 Task: Apply the "Change Pitch" effect to simulate a chipmunk or deep voice effect.
Action: Mouse moved to (3, 18)
Screenshot: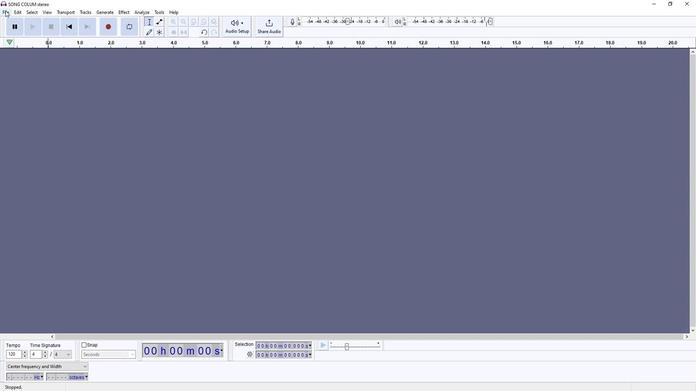 
Action: Mouse pressed left at (3, 18)
Screenshot: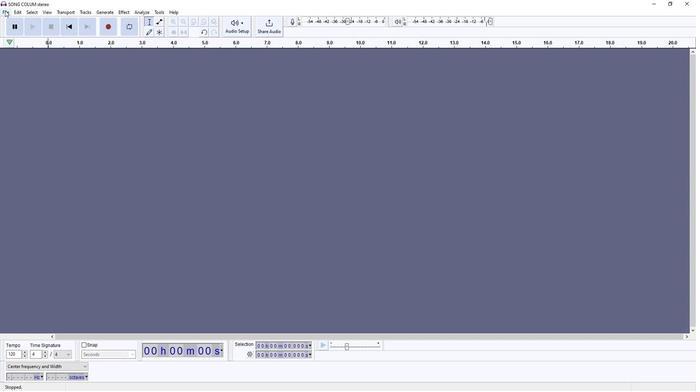
Action: Mouse moved to (113, 85)
Screenshot: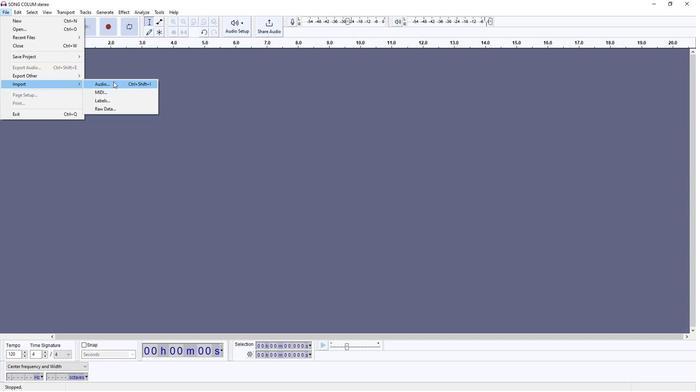 
Action: Mouse pressed left at (113, 85)
Screenshot: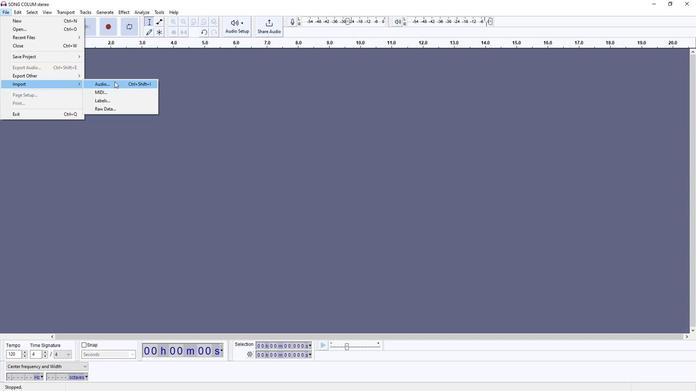 
Action: Mouse moved to (80, 93)
Screenshot: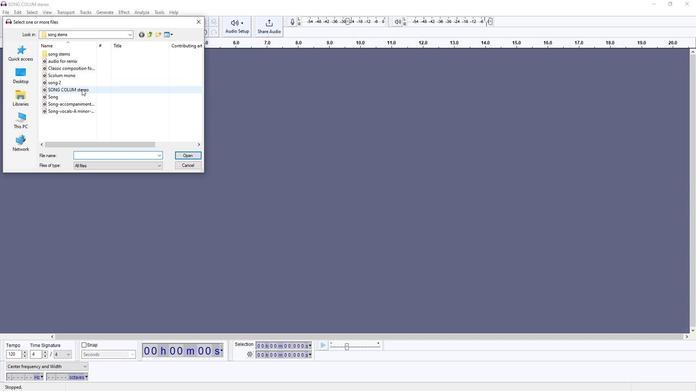 
Action: Mouse pressed left at (80, 93)
Screenshot: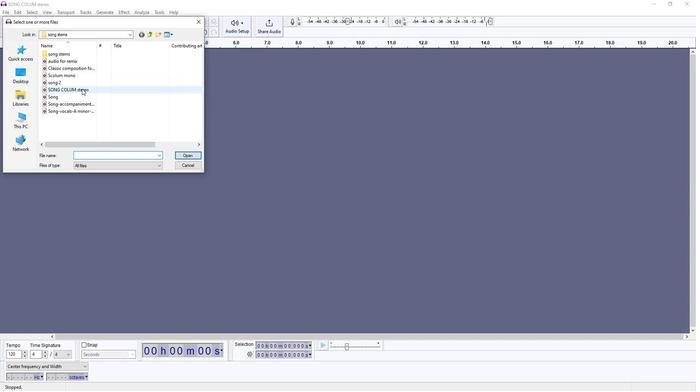 
Action: Mouse moved to (185, 155)
Screenshot: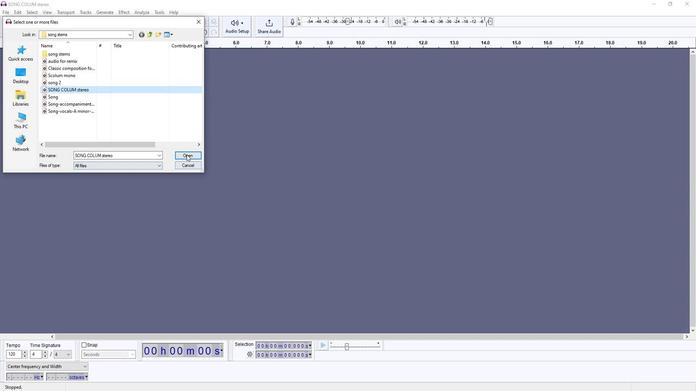 
Action: Mouse pressed left at (185, 155)
Screenshot: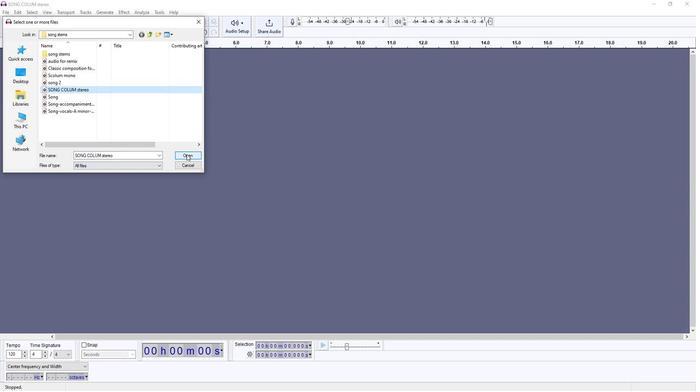 
Action: Mouse moved to (135, 86)
Screenshot: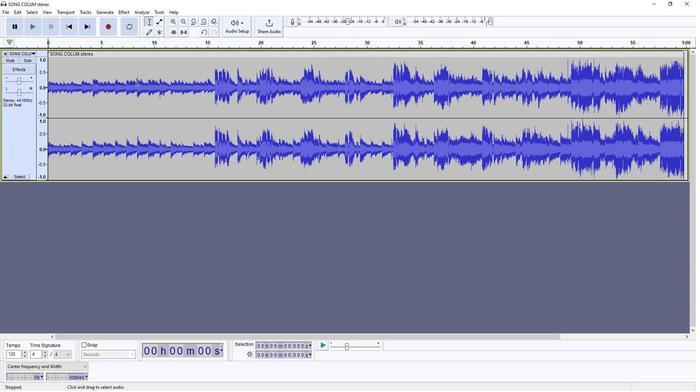 
Action: Mouse pressed left at (135, 86)
Screenshot: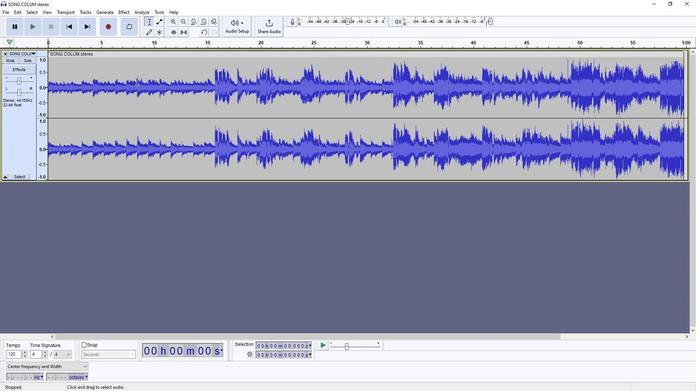 
Action: Mouse moved to (15, 17)
Screenshot: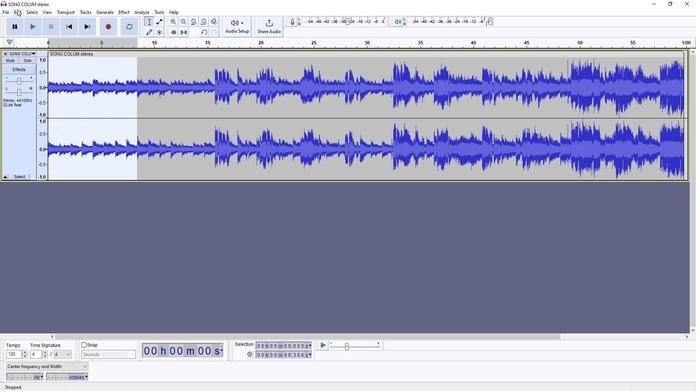 
Action: Mouse pressed left at (15, 17)
Screenshot: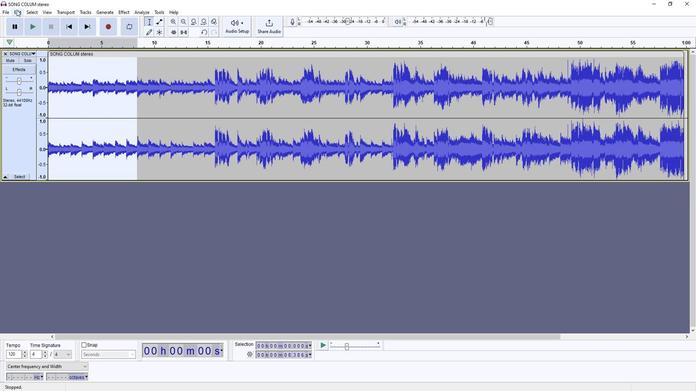 
Action: Mouse moved to (25, 44)
Screenshot: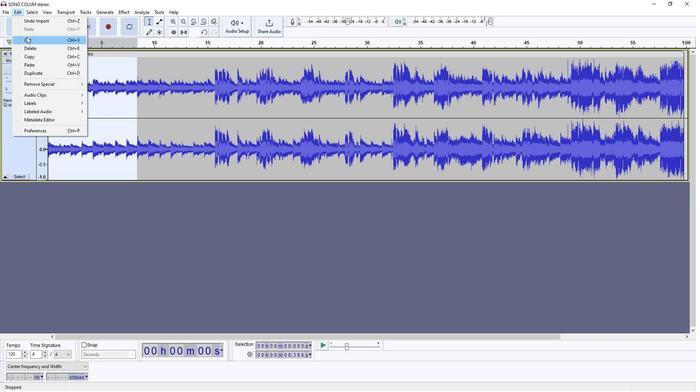 
Action: Mouse pressed left at (25, 44)
Screenshot: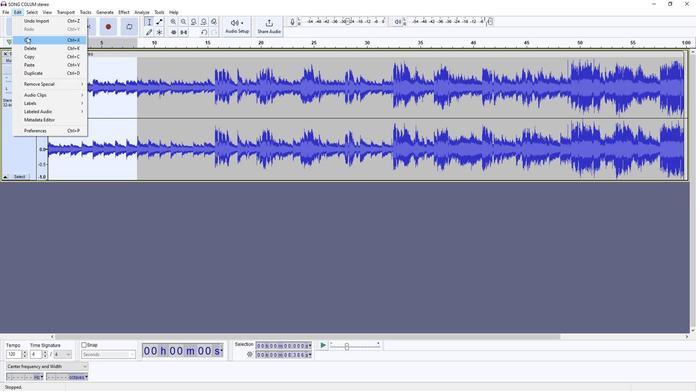 
Action: Mouse moved to (595, 69)
Screenshot: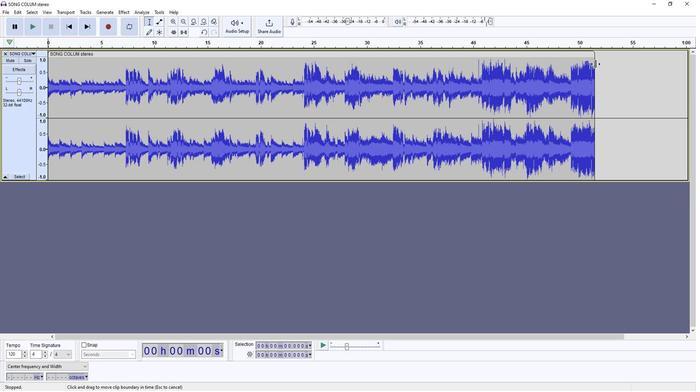 
Action: Mouse pressed left at (595, 69)
Screenshot: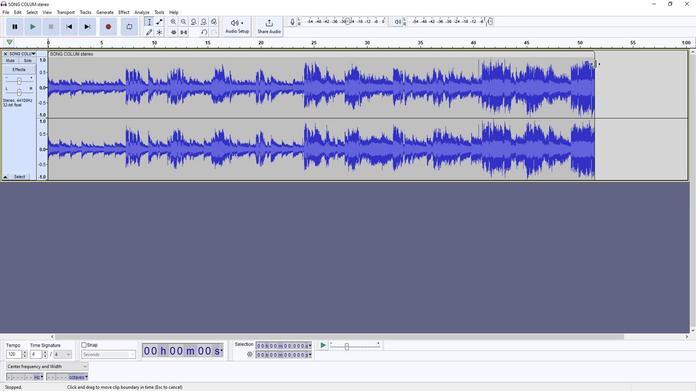 
Action: Mouse moved to (318, 76)
Screenshot: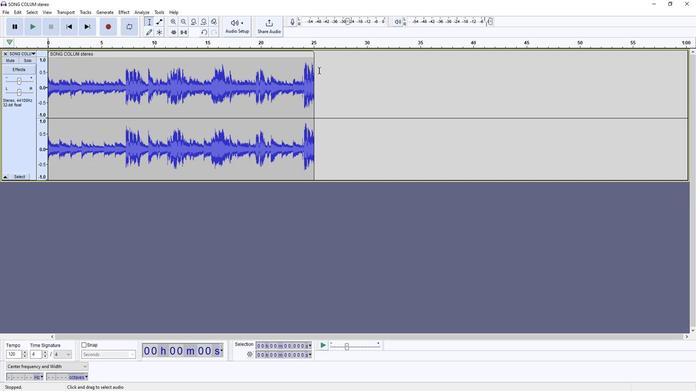 
Action: Mouse pressed left at (318, 76)
Screenshot: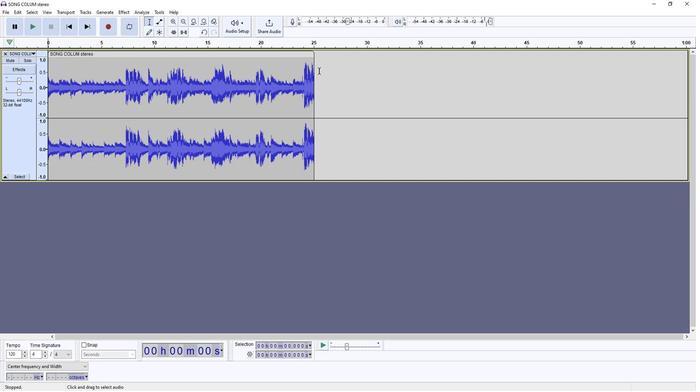 
Action: Mouse moved to (33, 35)
Screenshot: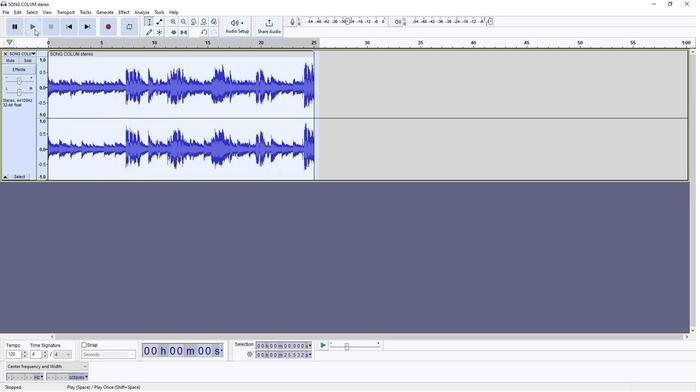 
Action: Mouse pressed left at (33, 35)
Screenshot: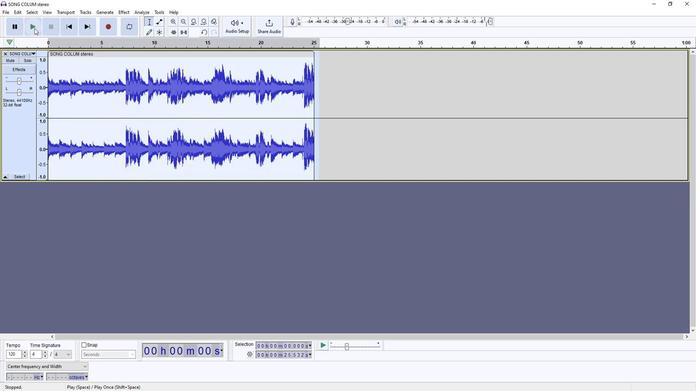 
Action: Mouse moved to (48, 35)
Screenshot: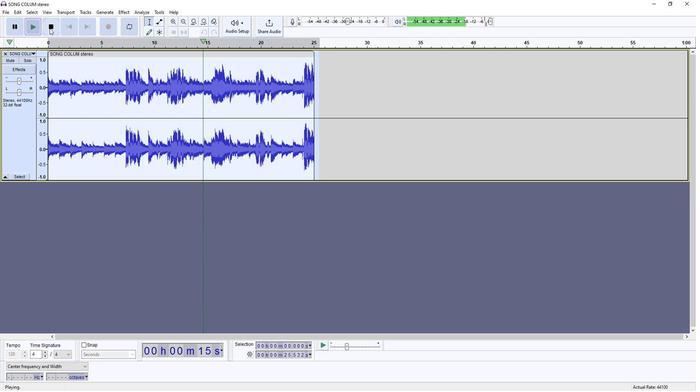 
Action: Mouse pressed left at (48, 35)
Screenshot: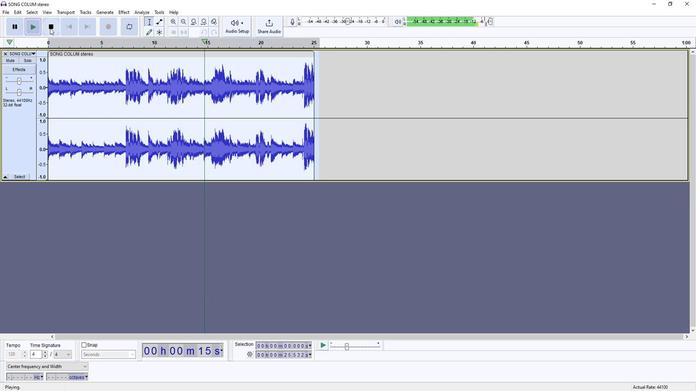 
Action: Mouse moved to (119, 20)
Screenshot: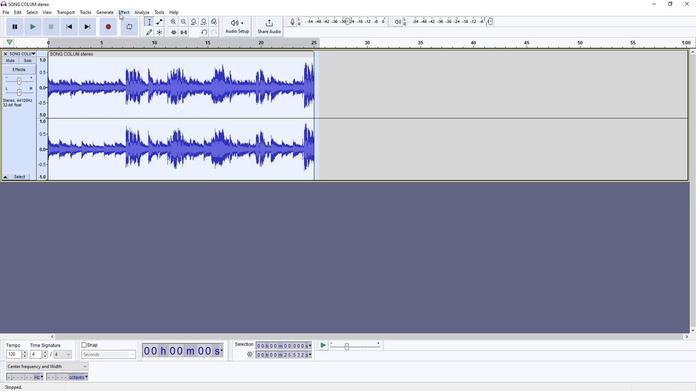 
Action: Mouse pressed left at (119, 20)
Screenshot: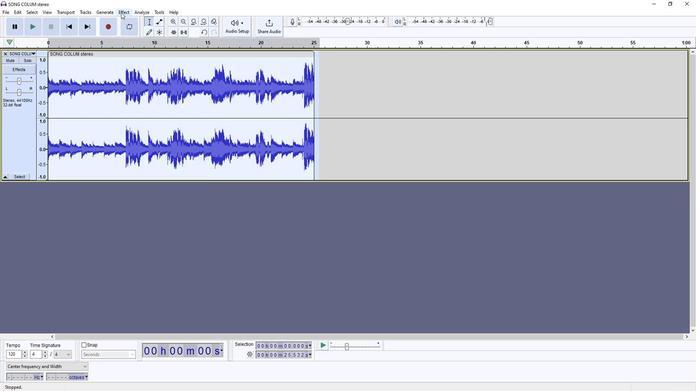 
Action: Mouse moved to (239, 78)
Screenshot: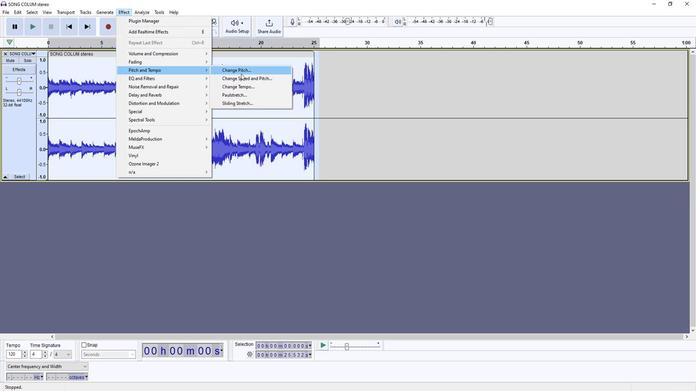 
Action: Mouse pressed left at (239, 78)
Screenshot: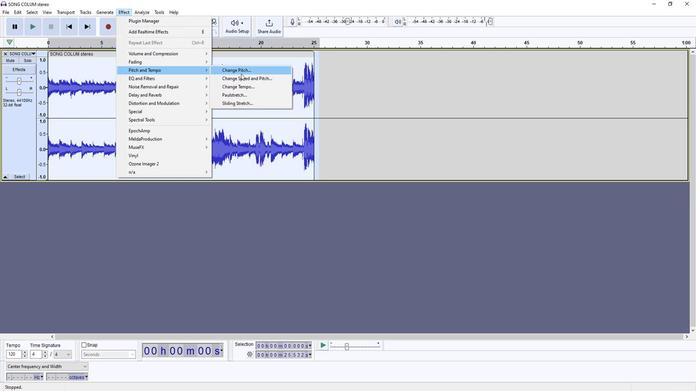
Action: Mouse moved to (355, 221)
Screenshot: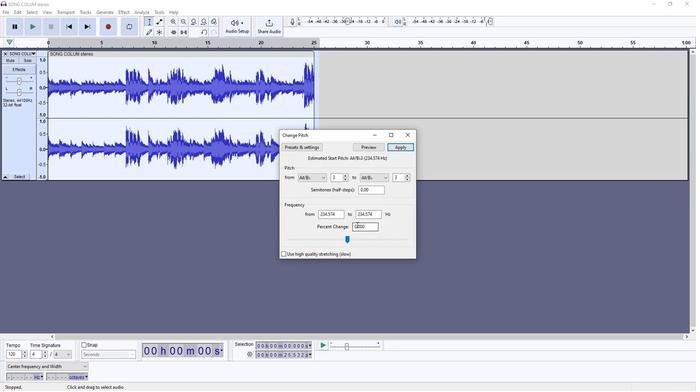 
Action: Mouse pressed left at (355, 221)
Screenshot: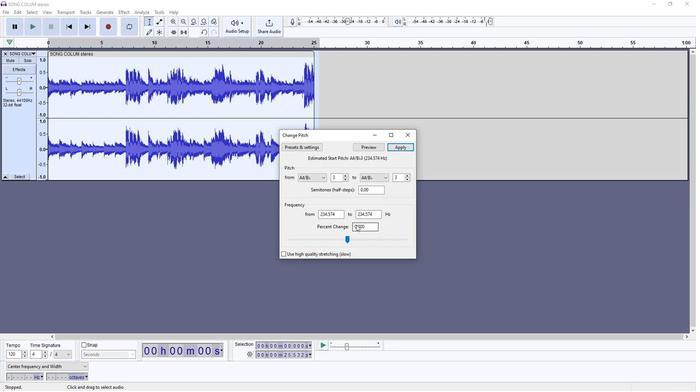 
Action: Mouse moved to (401, 221)
Screenshot: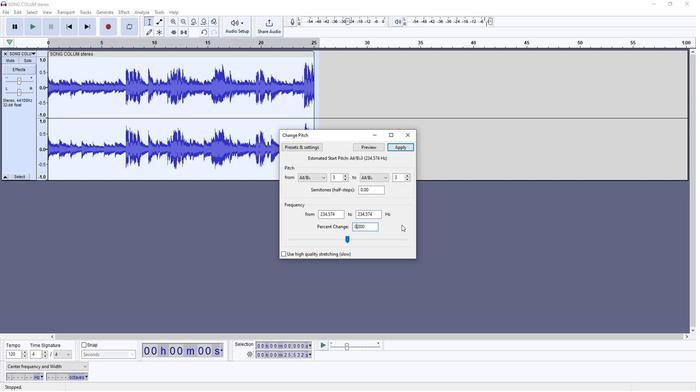 
Action: Key pressed <Key.backspace>73
Screenshot: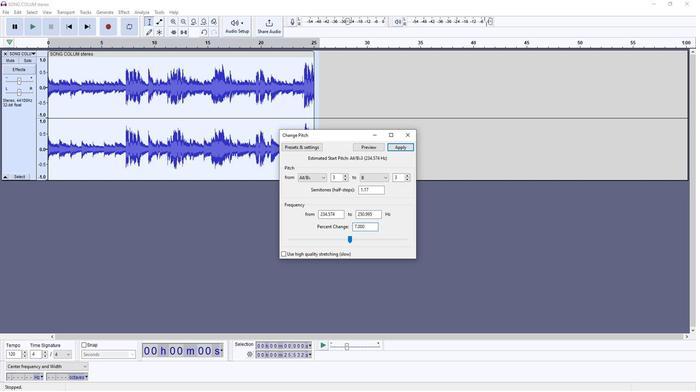 
Action: Mouse moved to (378, 147)
Screenshot: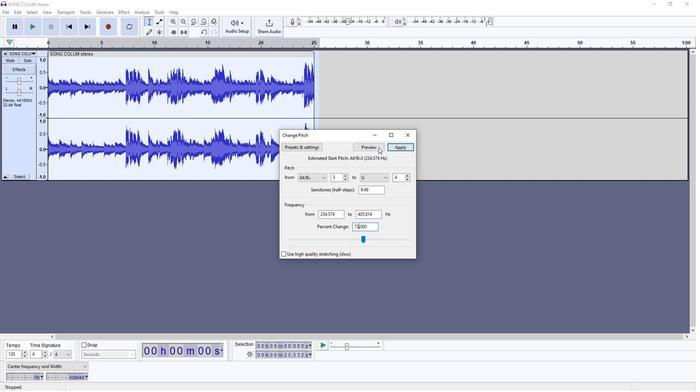 
Action: Mouse pressed left at (378, 147)
Screenshot: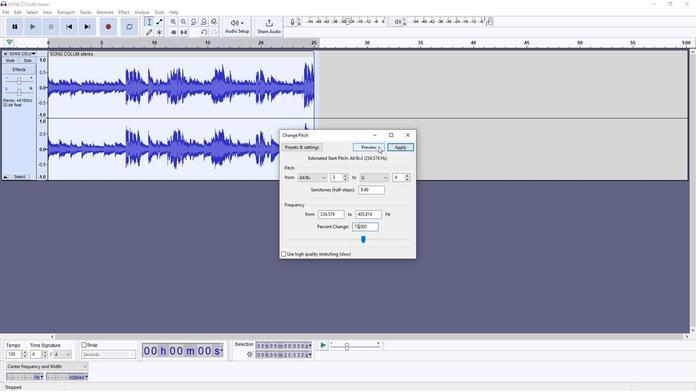 
Action: Mouse moved to (402, 146)
Screenshot: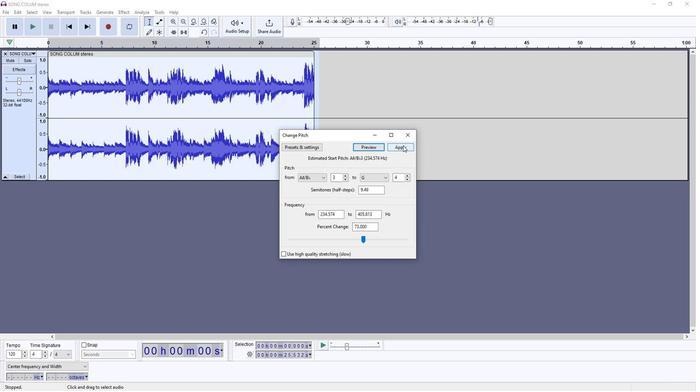
Action: Mouse pressed left at (402, 146)
Screenshot: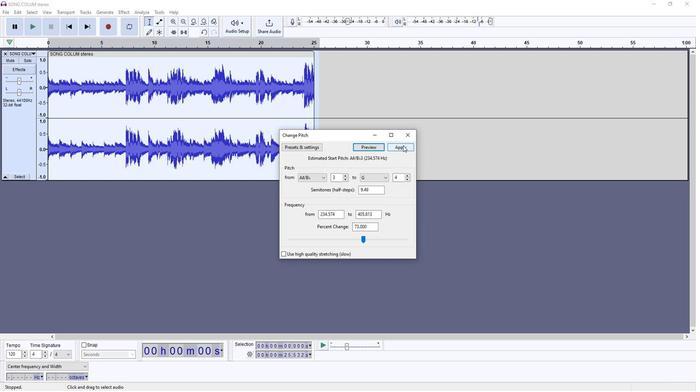 
Action: Mouse moved to (30, 32)
Screenshot: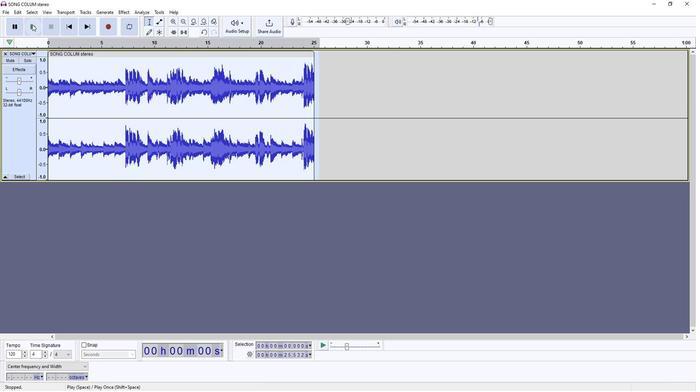
Action: Mouse pressed left at (30, 32)
Screenshot: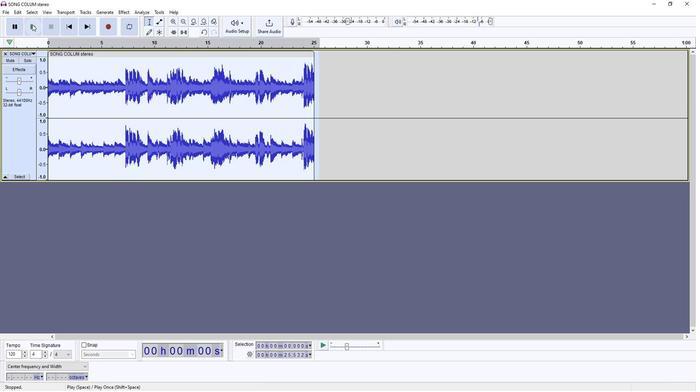 
Action: Mouse moved to (49, 32)
Screenshot: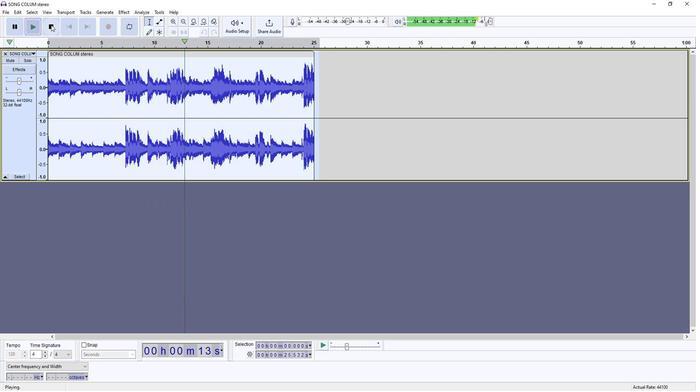 
Action: Mouse pressed left at (49, 32)
Screenshot: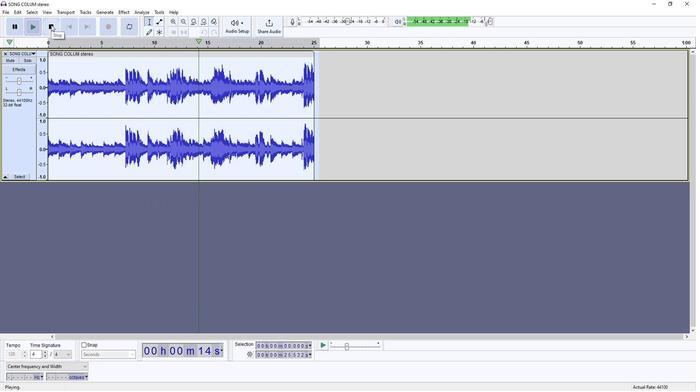 
Action: Mouse moved to (7, 19)
Screenshot: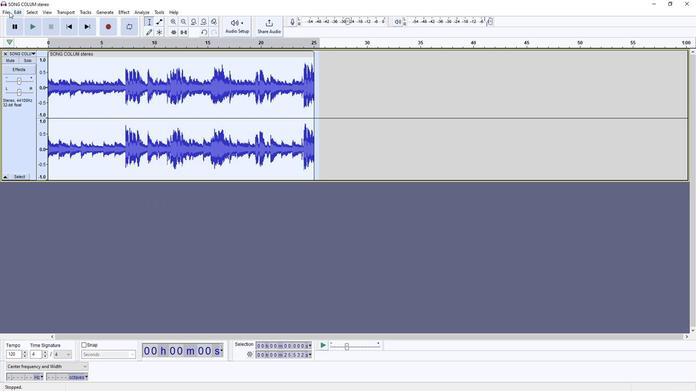 
Action: Mouse pressed left at (7, 19)
Screenshot: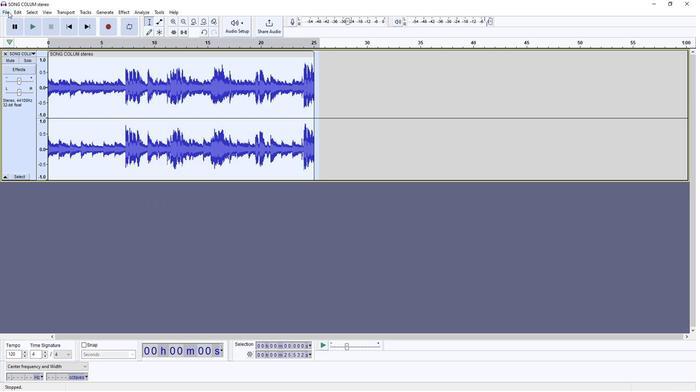 
Action: Mouse moved to (109, 70)
Screenshot: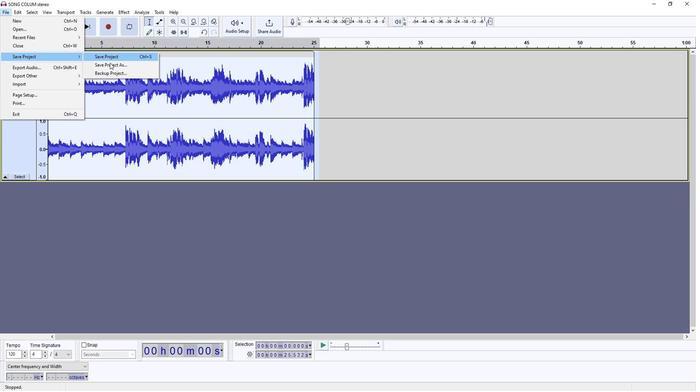 
Action: Mouse pressed left at (109, 70)
Screenshot: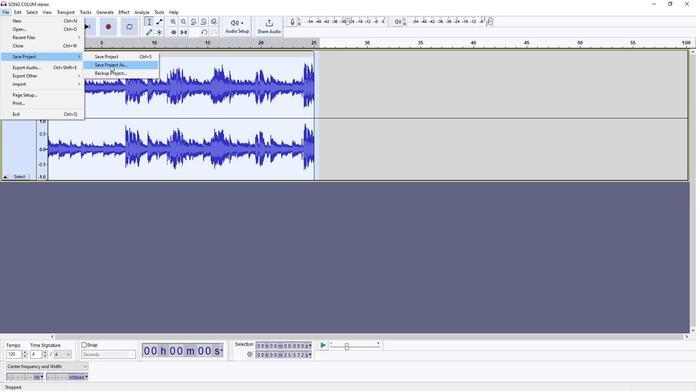 
Action: Key pressed <Key.backspace>
Screenshot: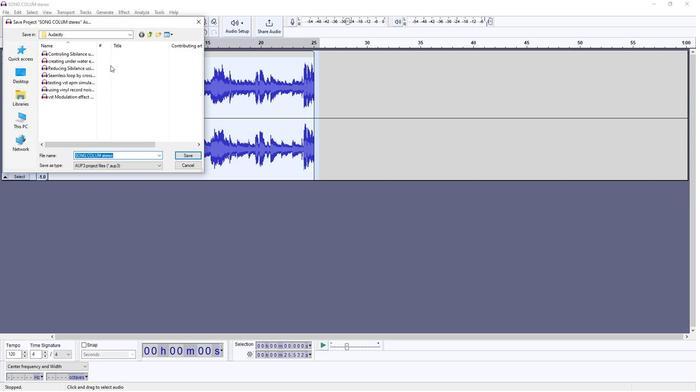 
Action: Mouse moved to (109, 70)
Screenshot: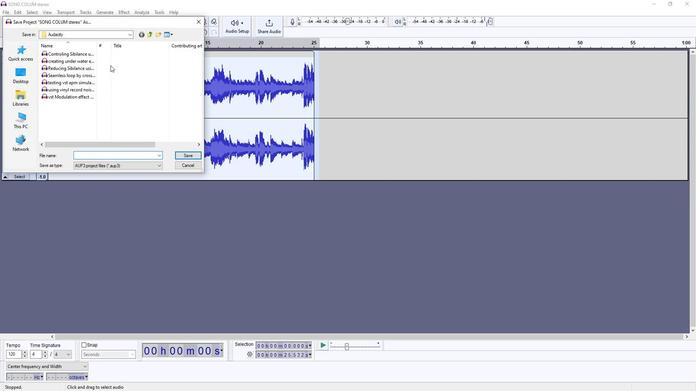 
Action: Key pressed a<Key.backspace><Key.shift>Applying<Key.space>the<Key.space>change<Key.space>pitch<Key.space>effect<Key.space>to<Key.space>simulate<Key.space>a<Key.space>chipmunk<Key.space>sound
Screenshot: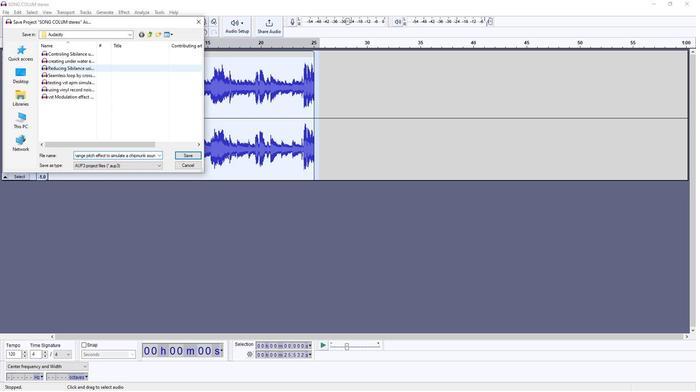 
Action: Mouse moved to (194, 156)
Screenshot: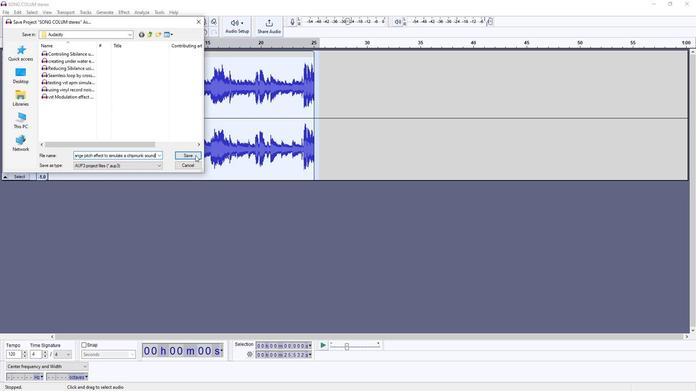 
Action: Mouse pressed left at (194, 156)
Screenshot: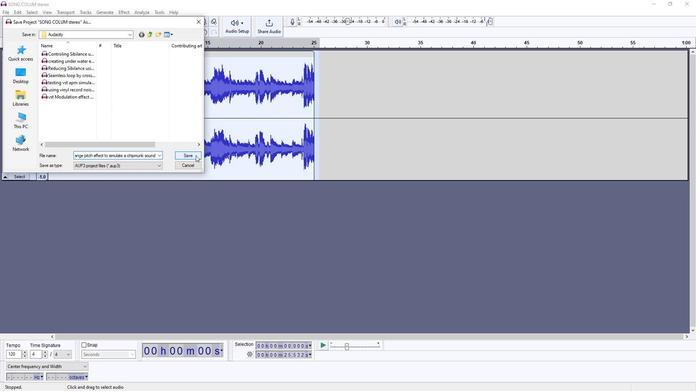 
